 Task: Open a pull request for a new feature you've developed.
Action: Mouse moved to (948, 57)
Screenshot: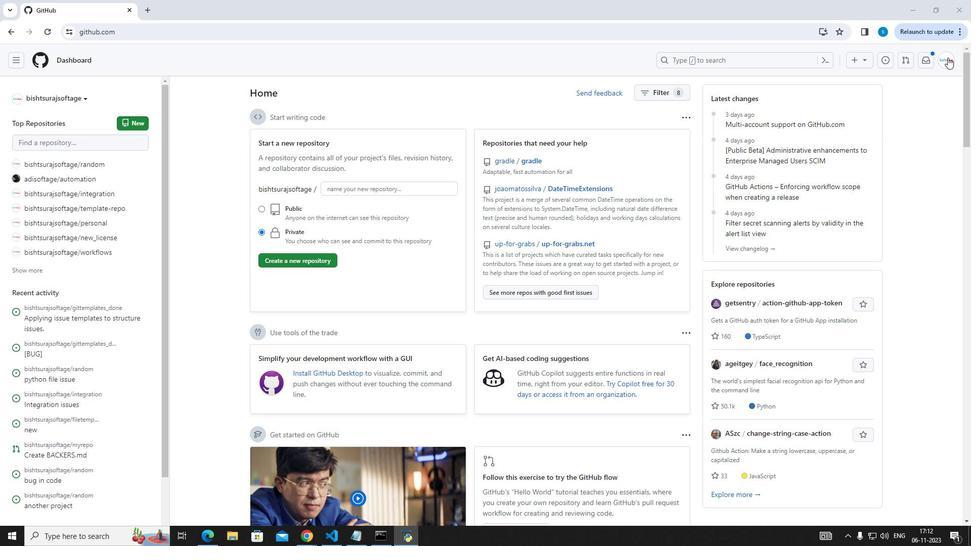 
Action: Mouse pressed left at (948, 57)
Screenshot: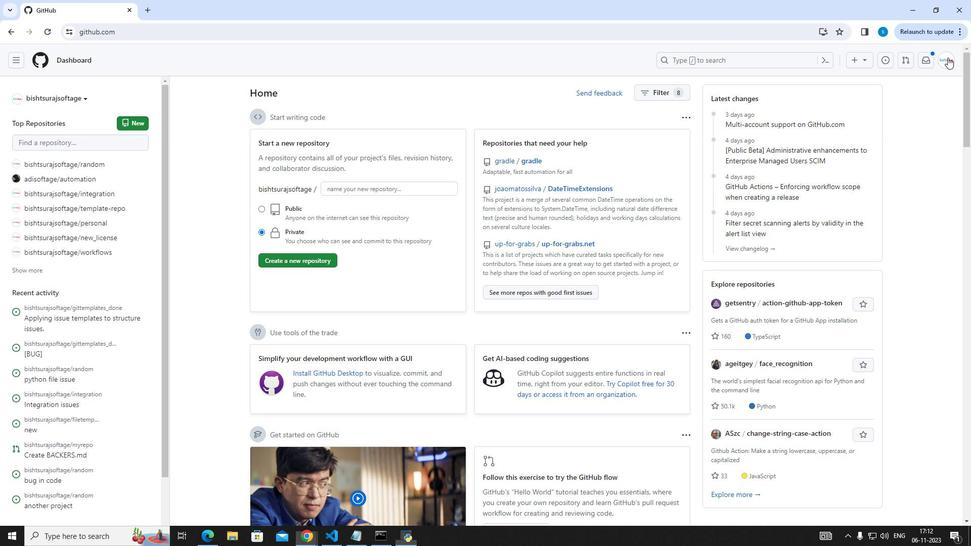 
Action: Mouse moved to (929, 148)
Screenshot: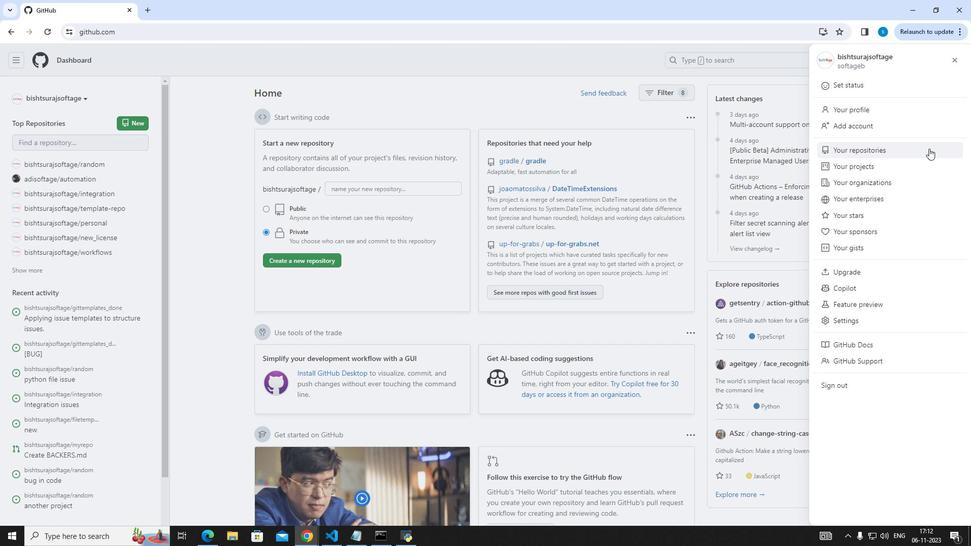 
Action: Mouse pressed left at (929, 148)
Screenshot: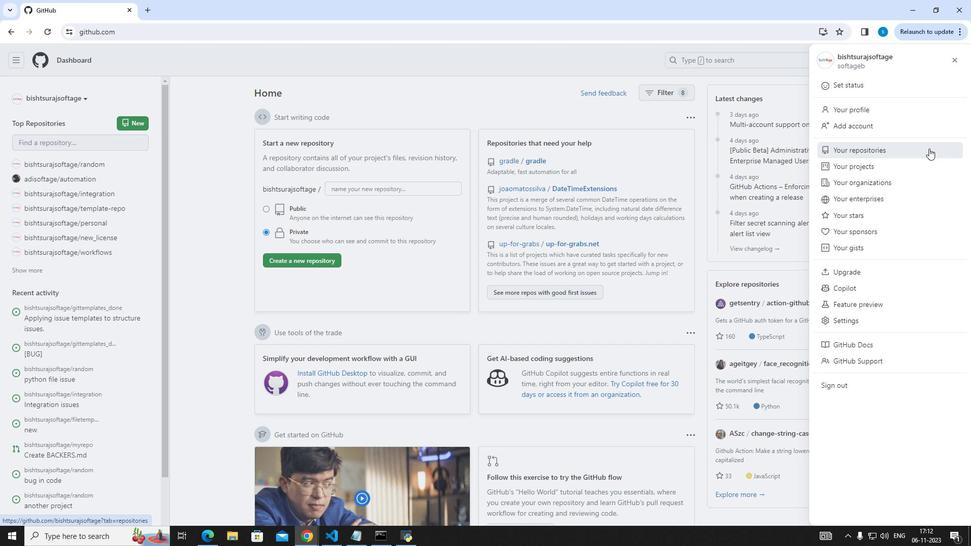 
Action: Mouse moved to (349, 332)
Screenshot: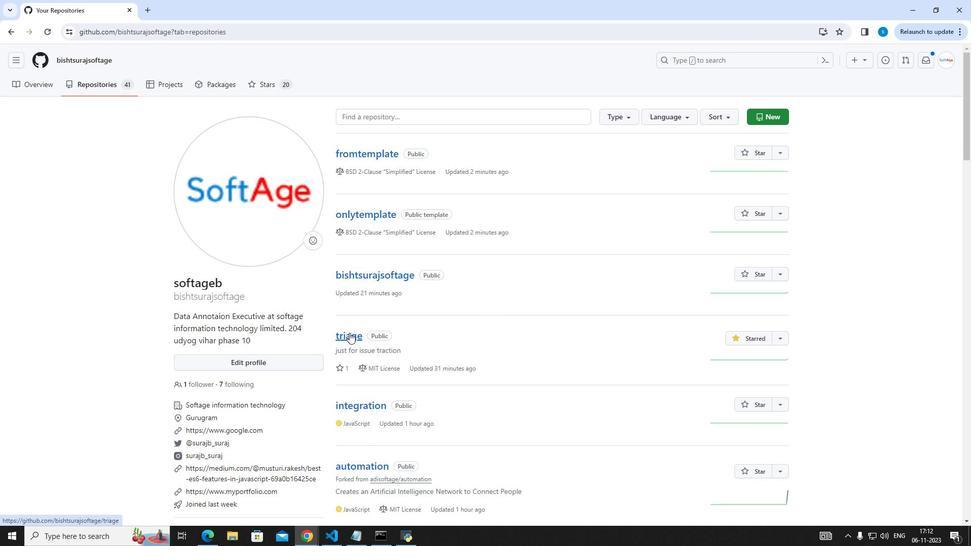 
Action: Mouse pressed left at (349, 332)
Screenshot: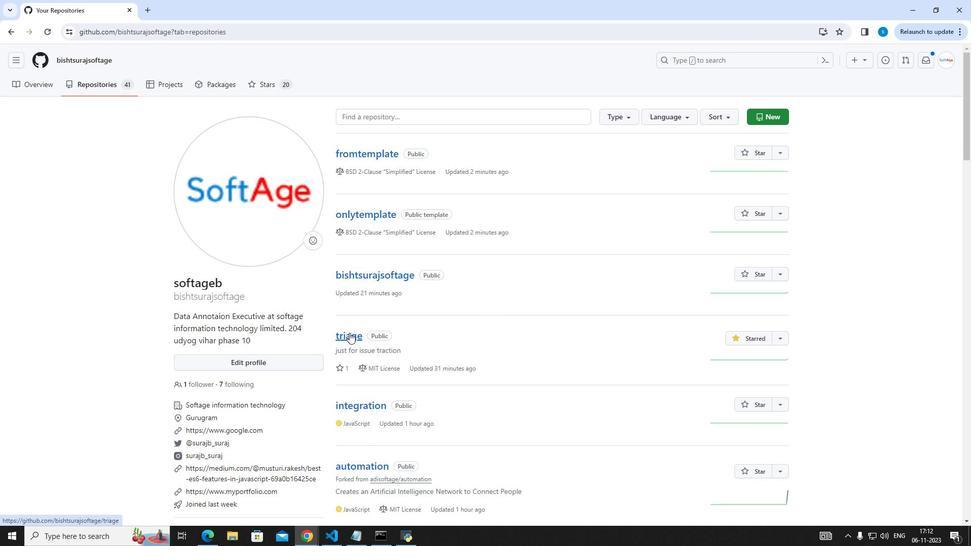 
Action: Mouse moved to (194, 143)
Screenshot: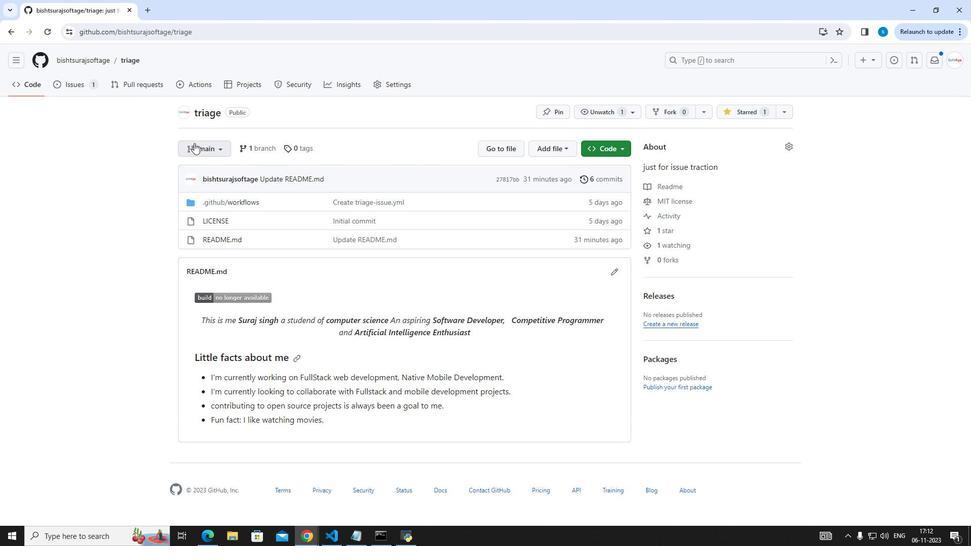 
Action: Mouse pressed left at (194, 143)
Screenshot: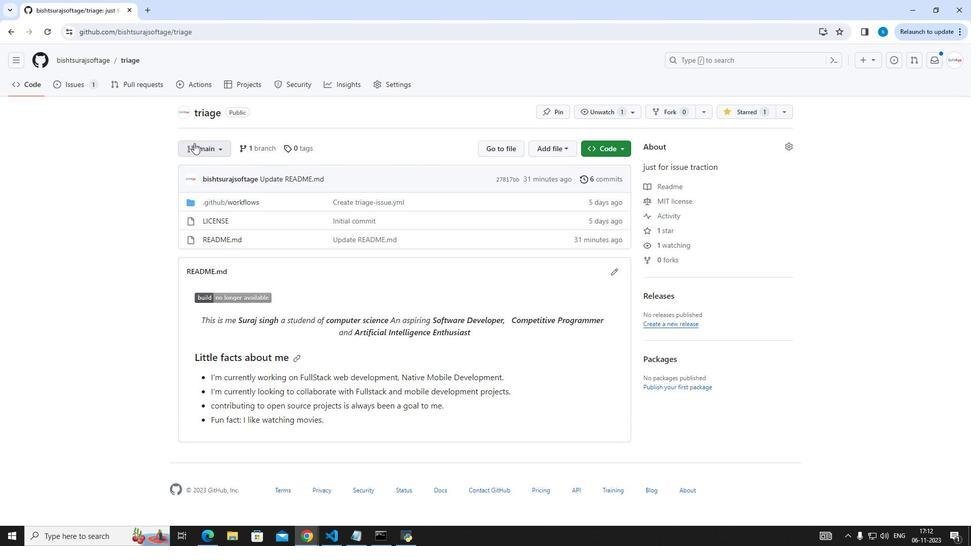
Action: Mouse moved to (205, 185)
Screenshot: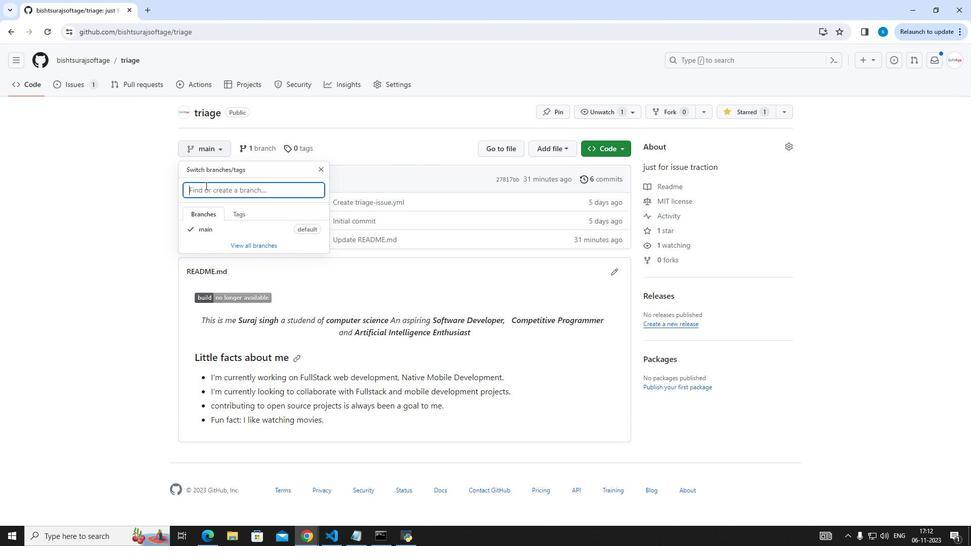 
Action: Key pressed new<Key.space>branch
Screenshot: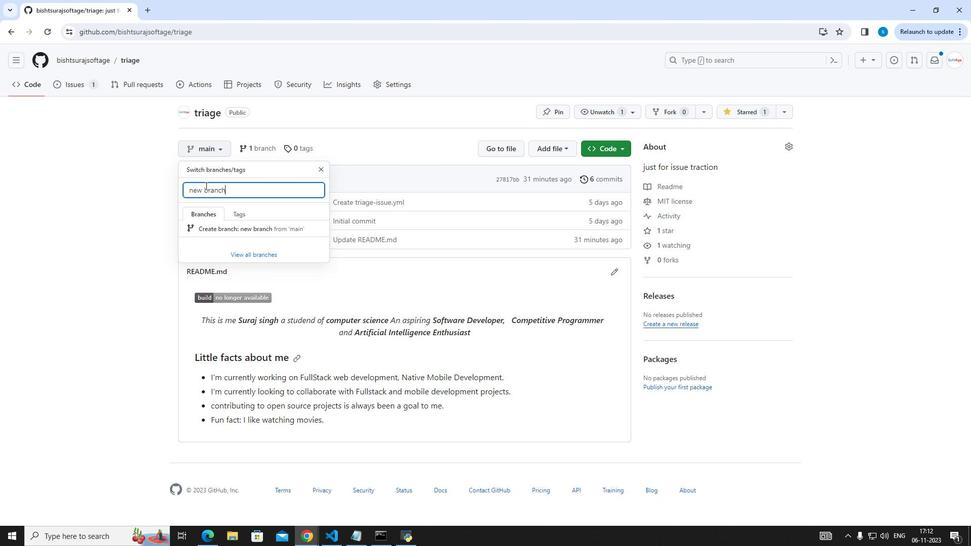 
Action: Mouse moved to (216, 226)
Screenshot: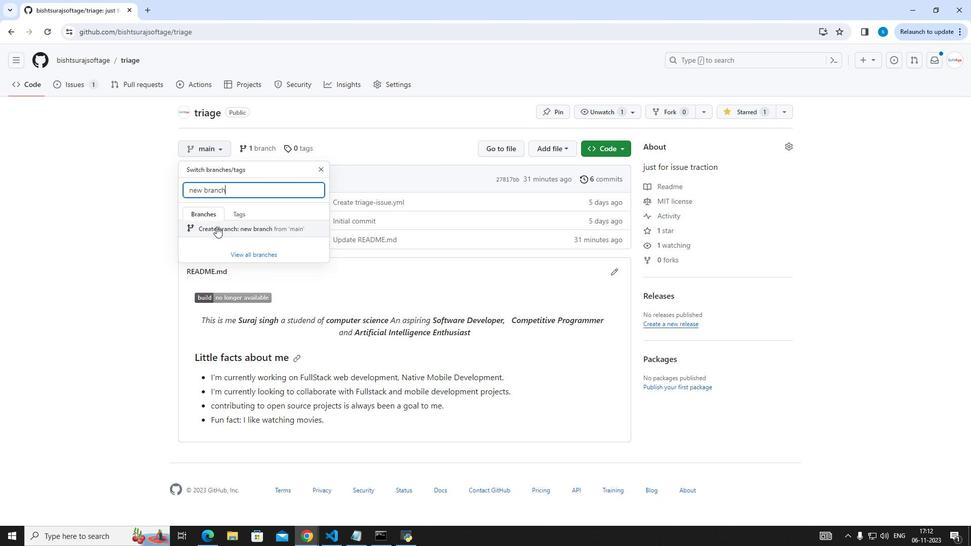 
Action: Mouse pressed left at (216, 226)
Screenshot: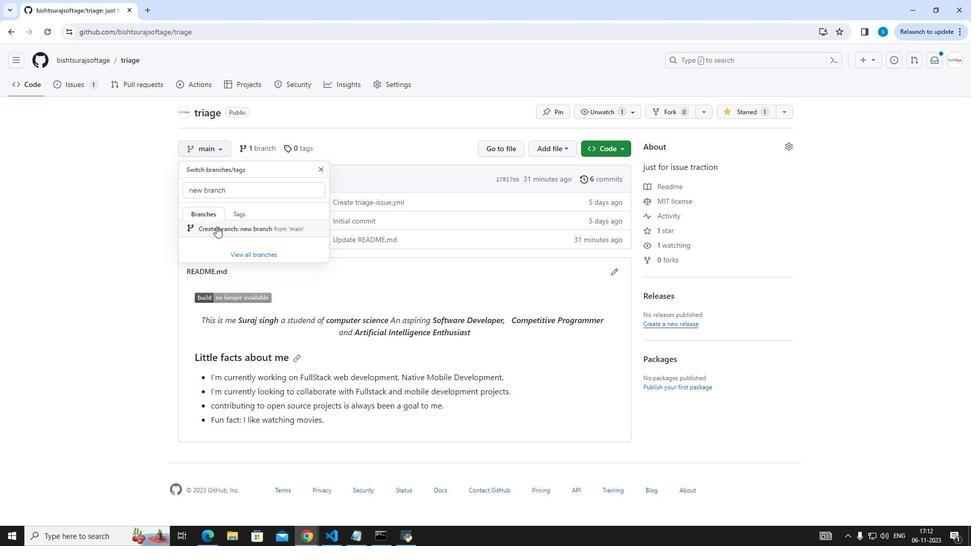
Action: Mouse moved to (543, 181)
Screenshot: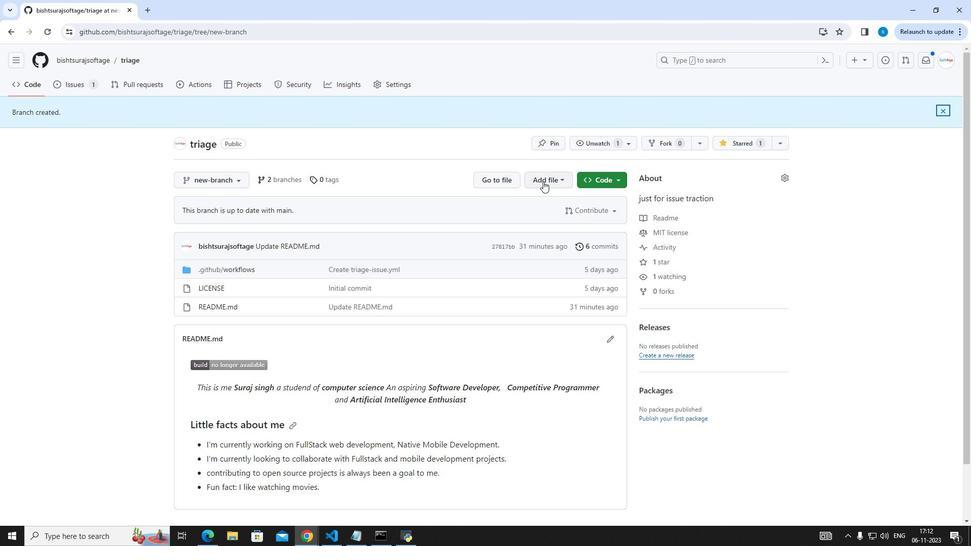 
Action: Mouse pressed left at (543, 181)
Screenshot: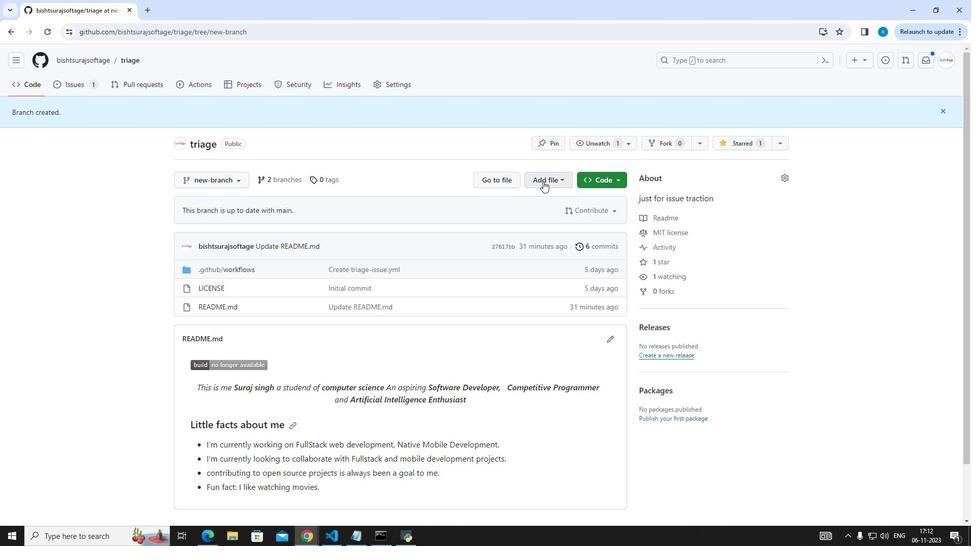 
Action: Mouse moved to (535, 193)
Screenshot: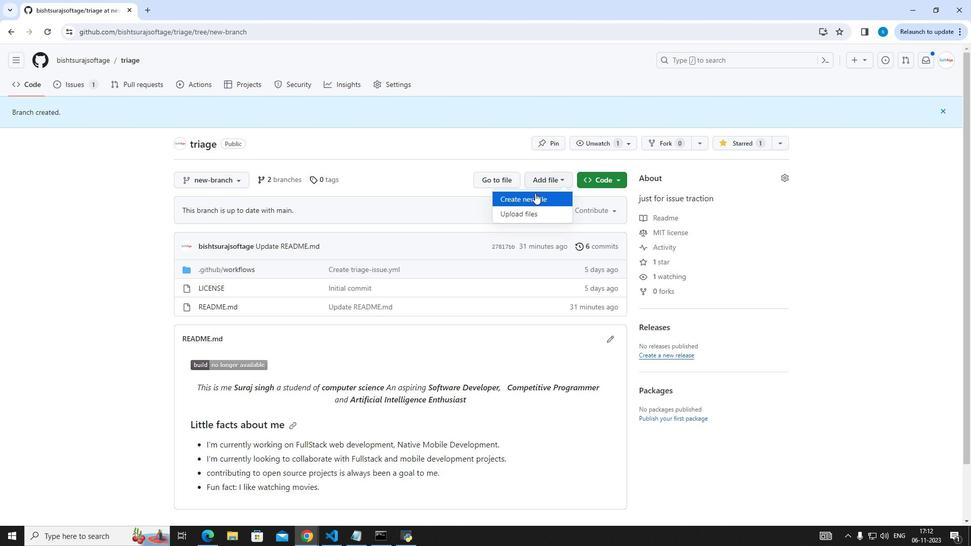 
Action: Mouse pressed left at (535, 193)
Screenshot: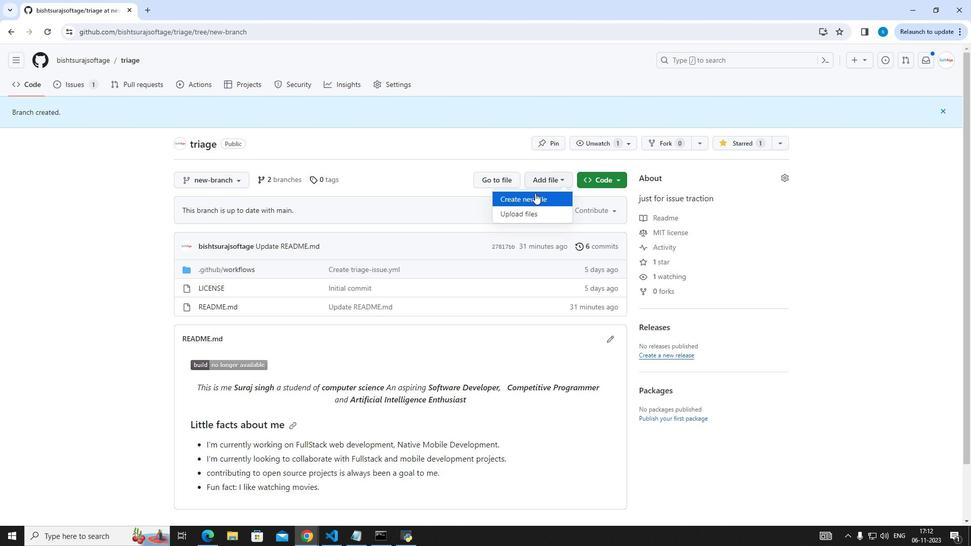 
Action: Mouse moved to (101, 120)
Screenshot: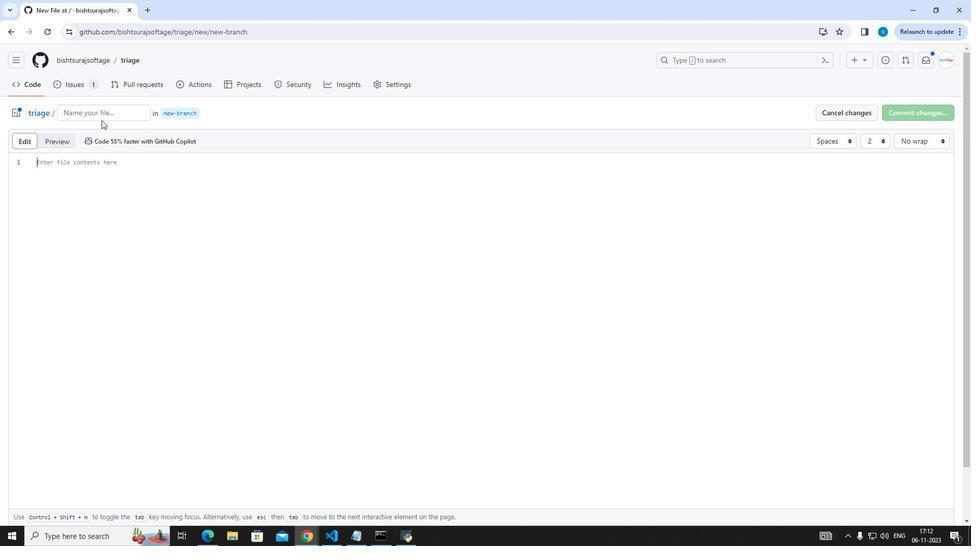 
Action: Mouse pressed left at (101, 120)
Screenshot: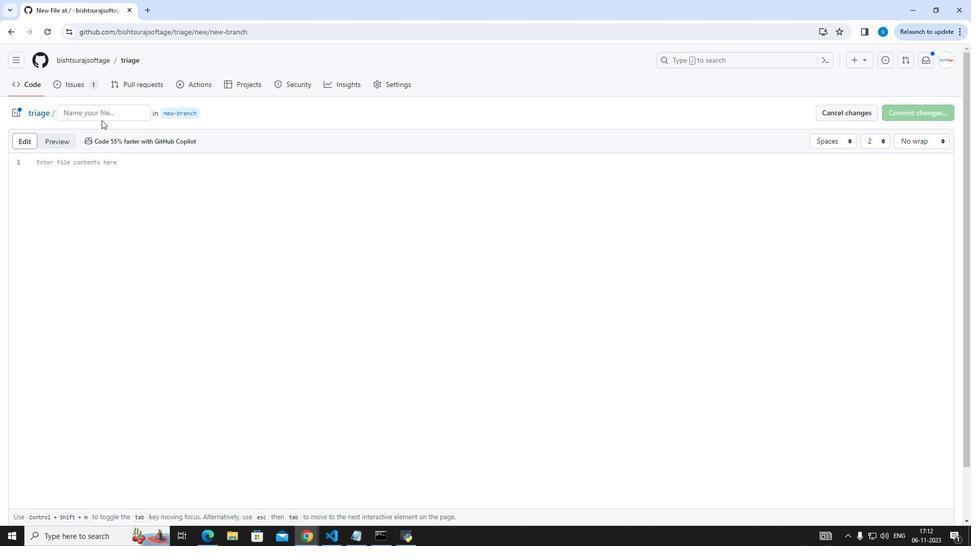 
Action: Mouse moved to (100, 116)
Screenshot: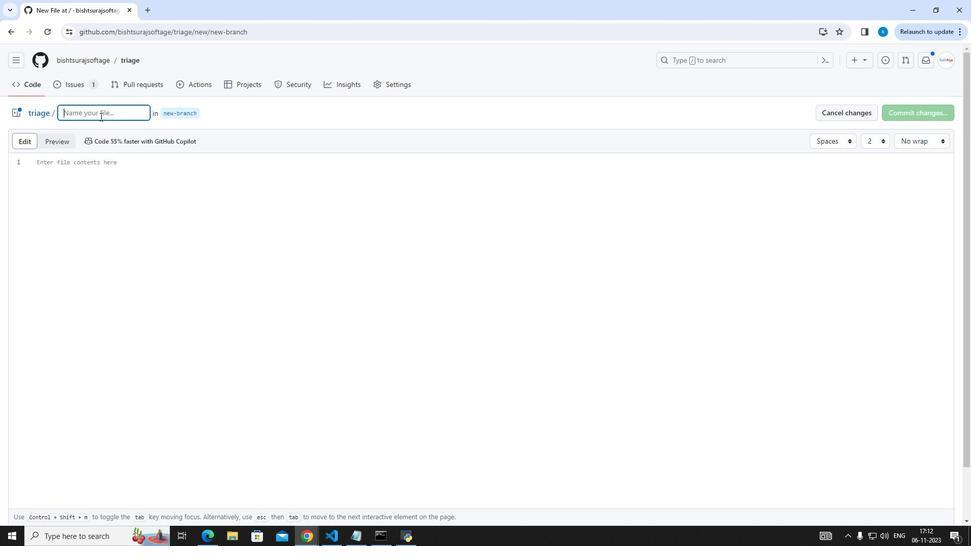 
Action: Key pressed hello.js
Screenshot: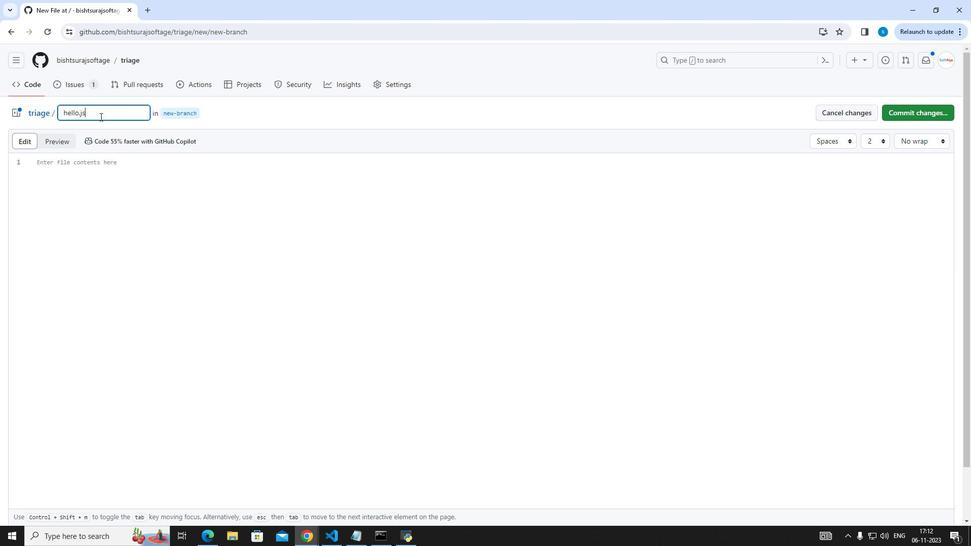 
Action: Mouse moved to (80, 203)
Screenshot: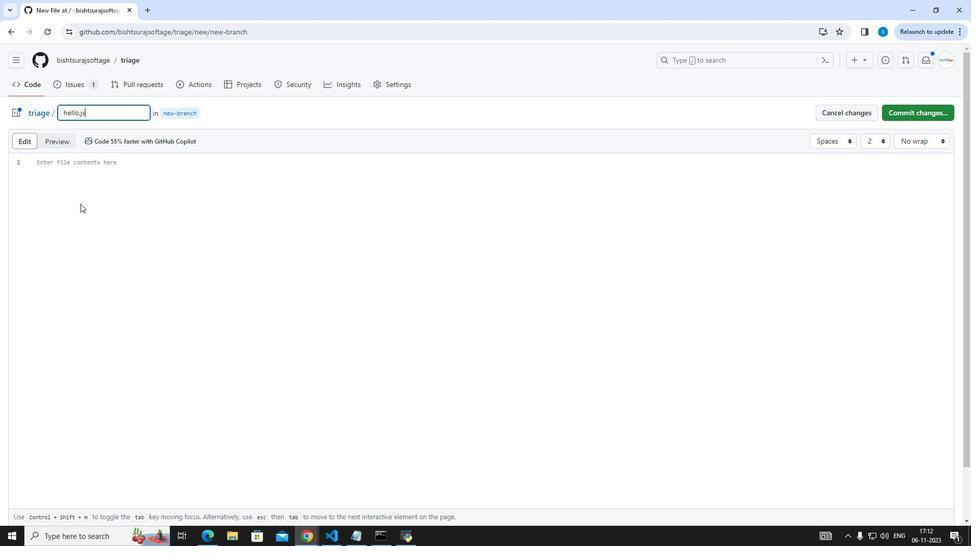 
Action: Mouse pressed left at (80, 203)
Screenshot: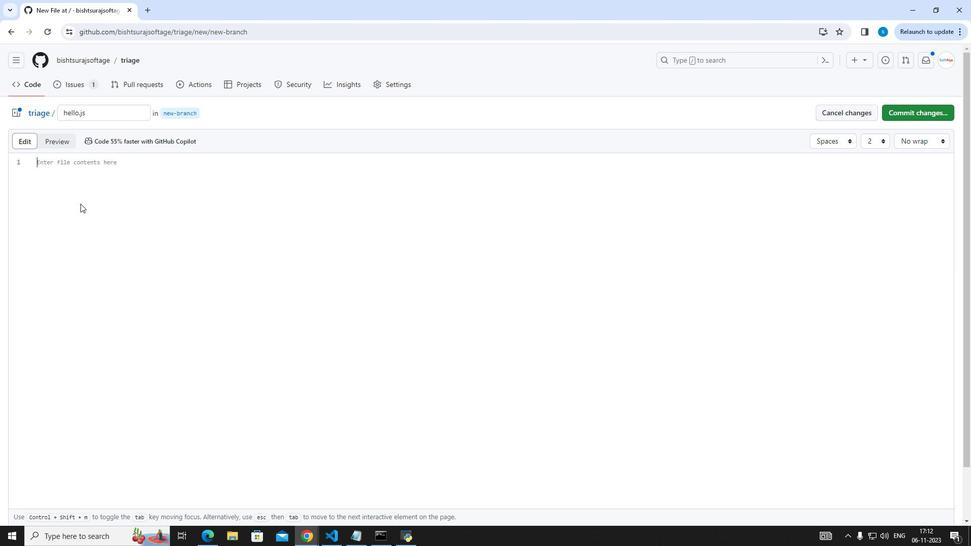 
Action: Key pressed console.log<Key.shift_r>('<Key.shift_r>Pull<Key.space>request<Key.space>for<Key.space>new<Key.space>feature'<Key.shift_r>)
Screenshot: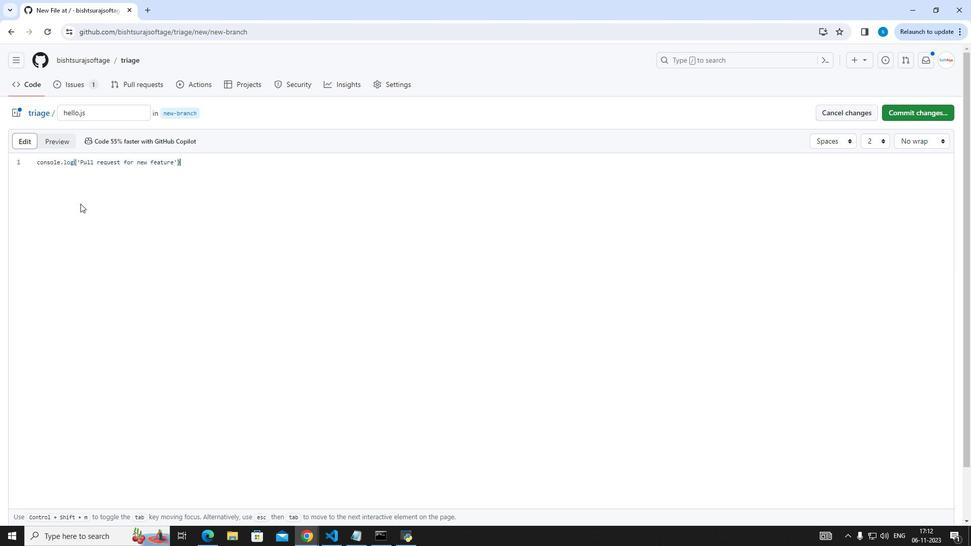 
Action: Mouse moved to (905, 112)
Screenshot: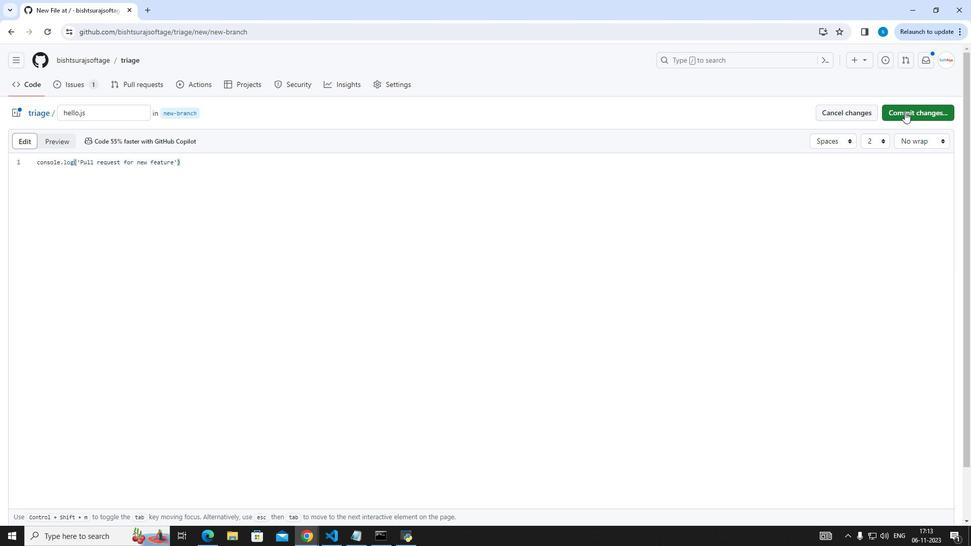 
Action: Mouse pressed left at (905, 112)
Screenshot: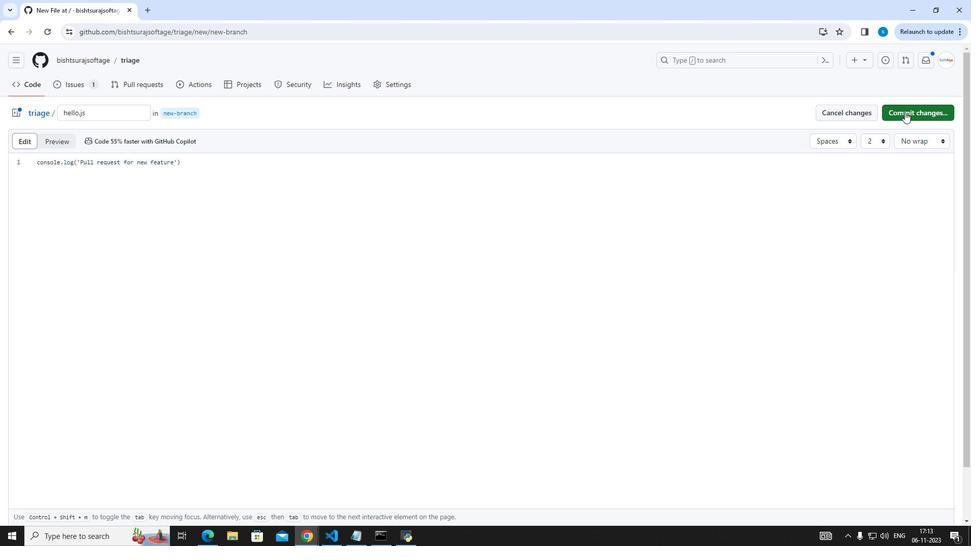 
Action: Mouse moved to (574, 392)
Screenshot: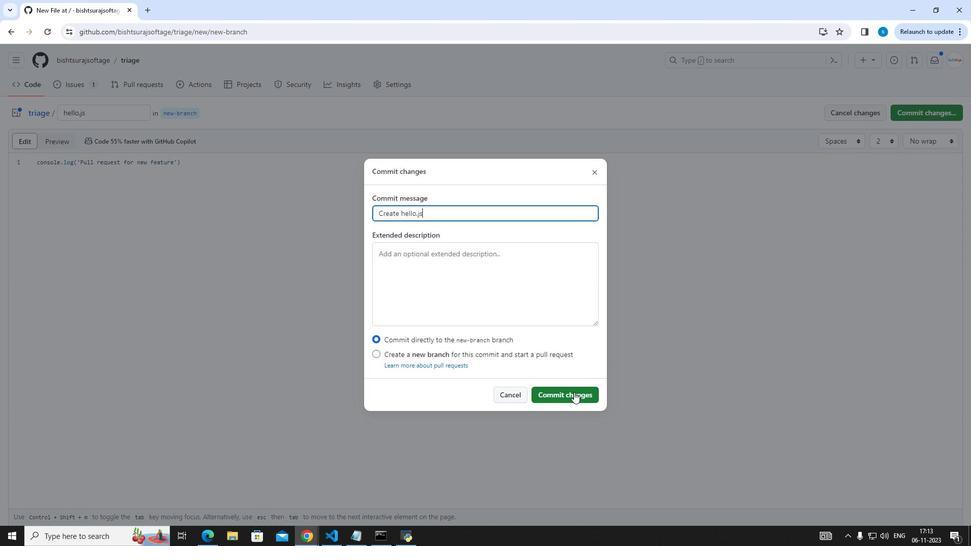 
Action: Mouse pressed left at (574, 392)
Screenshot: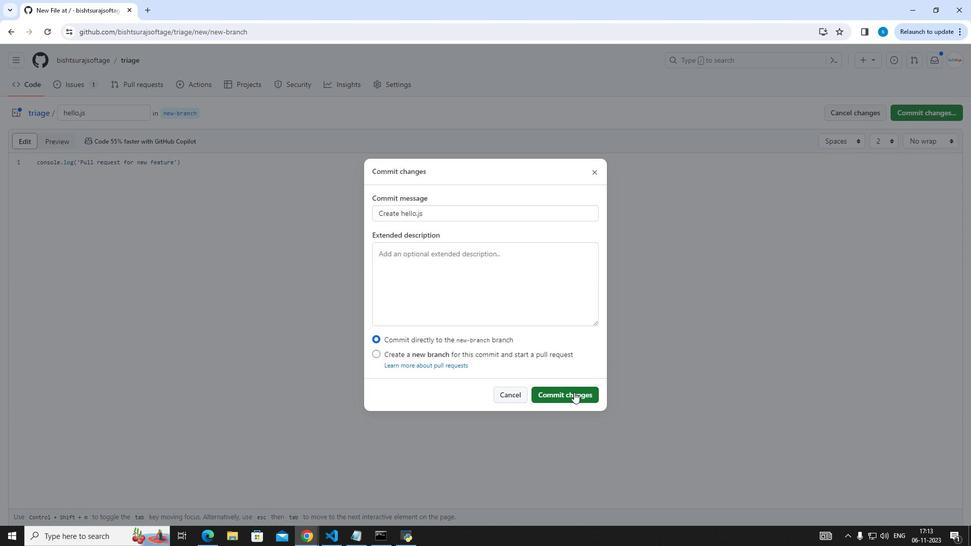 
Action: Mouse moved to (33, 85)
Screenshot: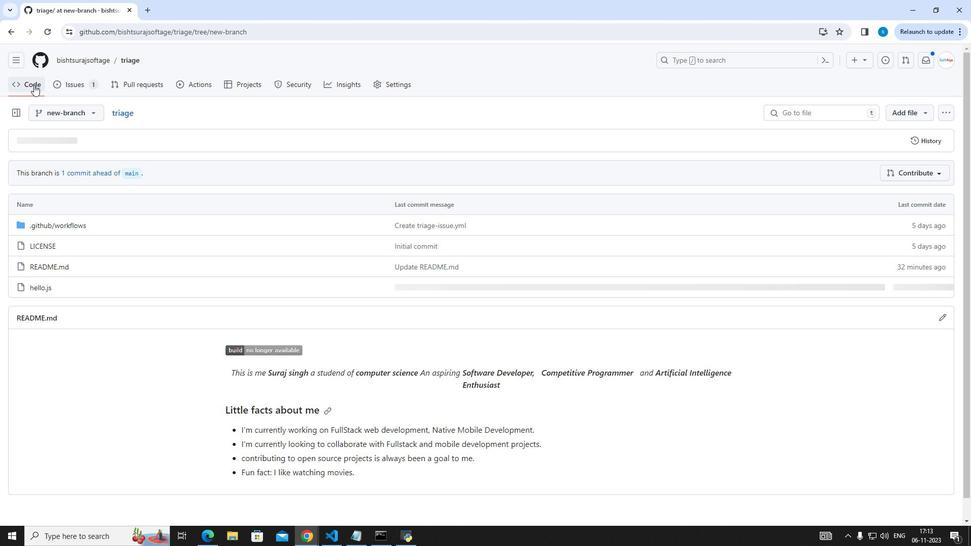 
Action: Mouse pressed left at (33, 85)
Screenshot: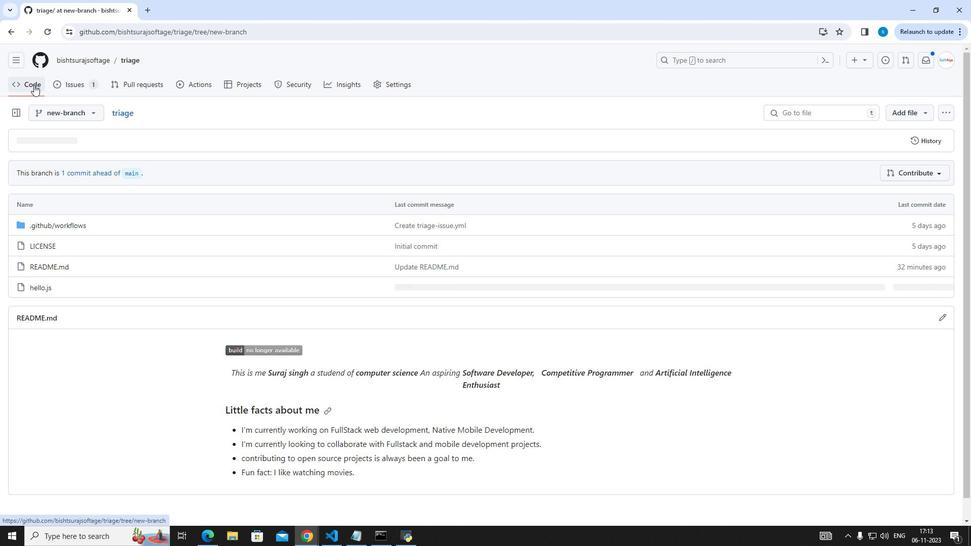 
Action: Mouse moved to (564, 155)
Screenshot: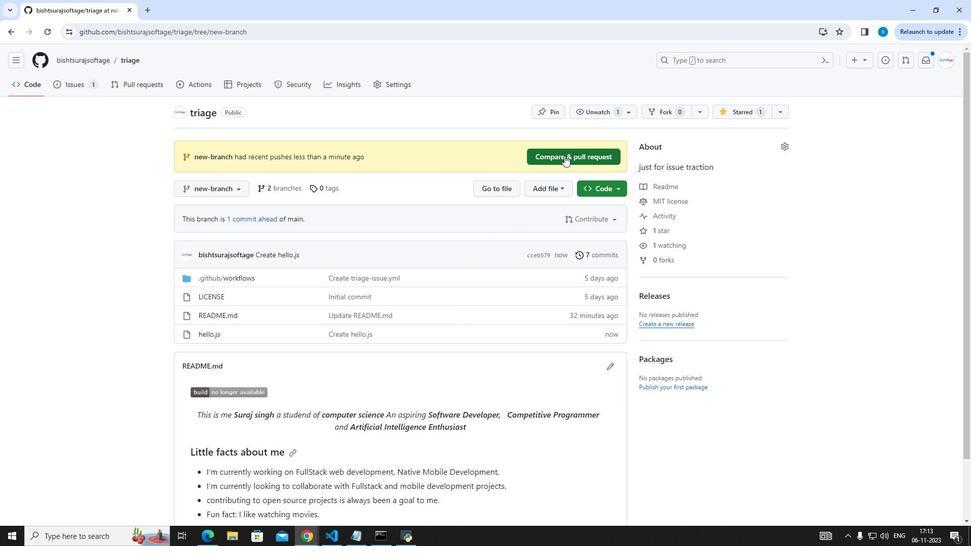 
Action: Mouse pressed left at (564, 155)
Screenshot: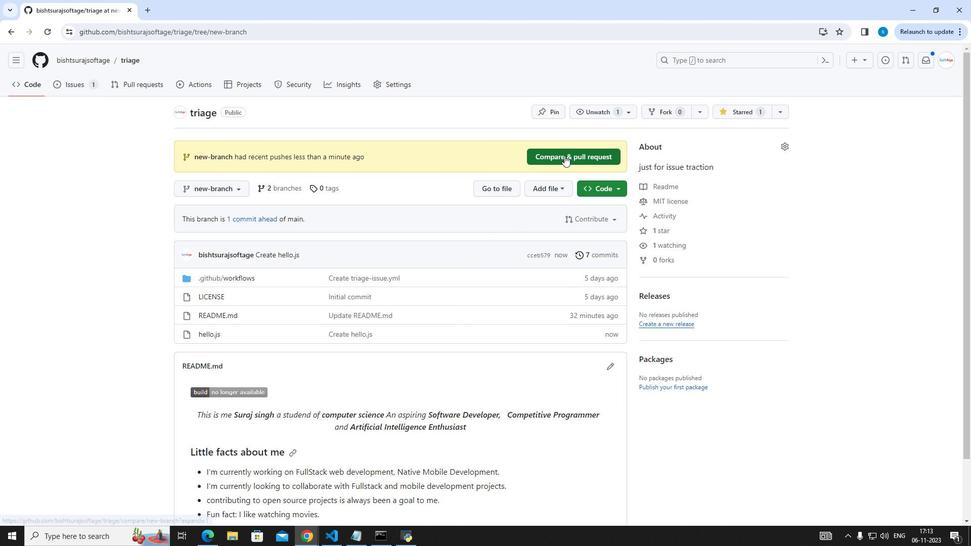 
Action: Mouse moved to (450, 314)
Screenshot: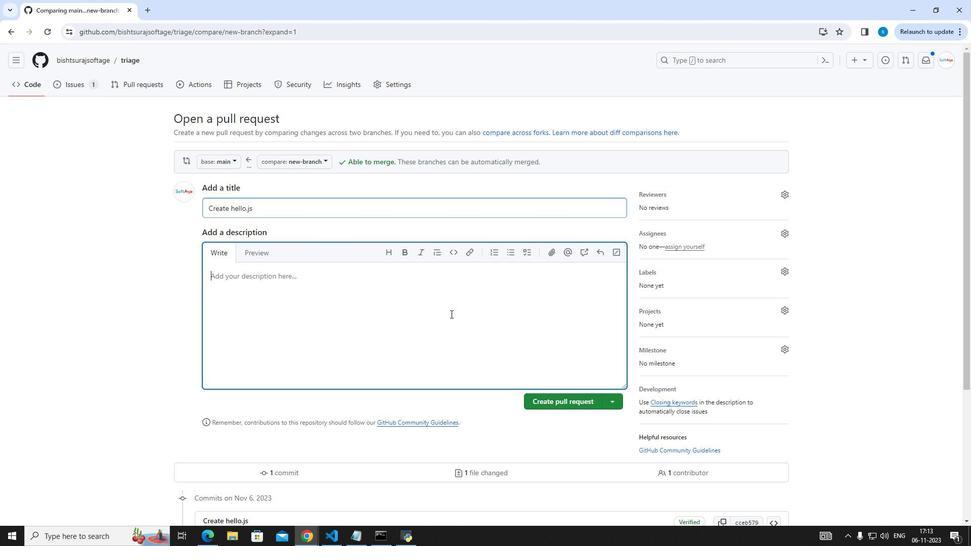 
Action: Mouse pressed left at (450, 314)
Screenshot: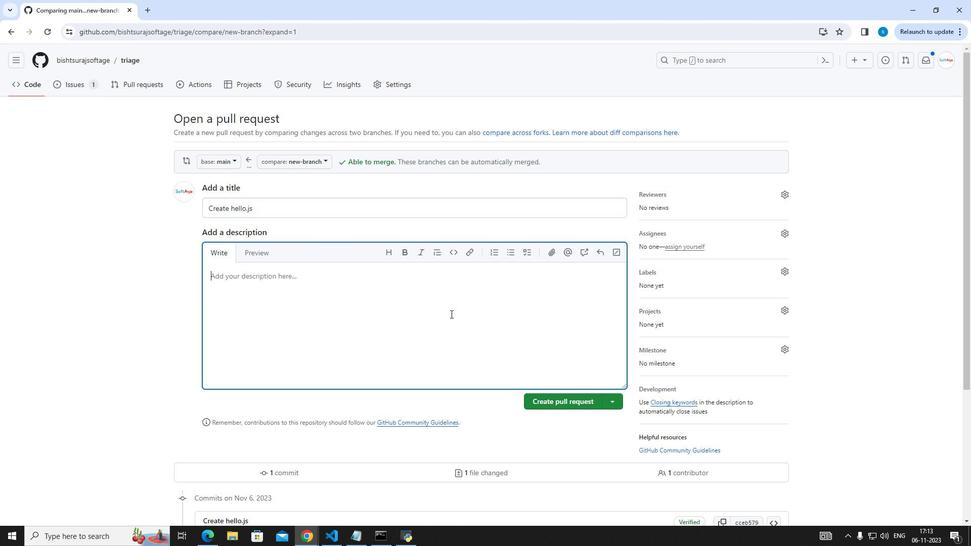 
Action: Key pressed created<Key.space>a<Key.space>f<Key.backspace>new<Key.space>feature.
Screenshot: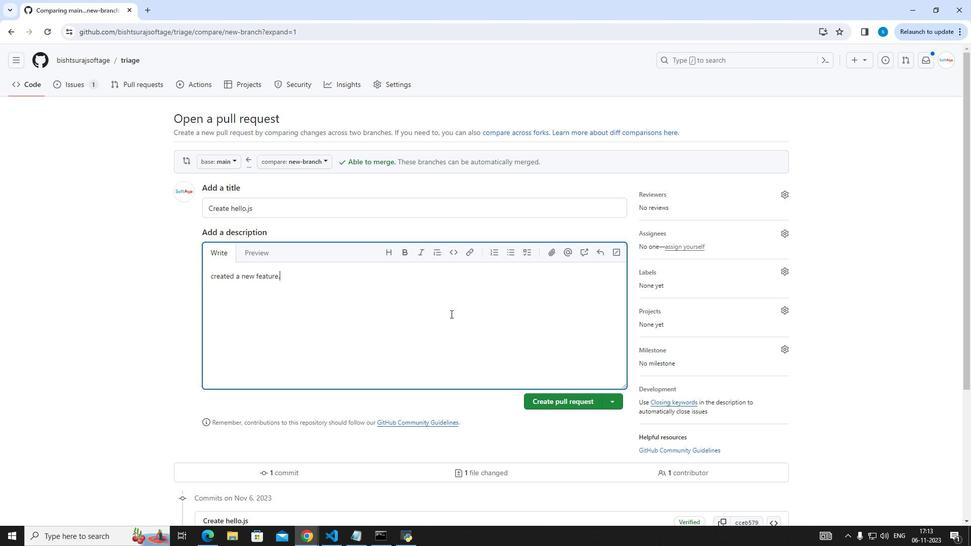 
Action: Mouse moved to (555, 406)
Screenshot: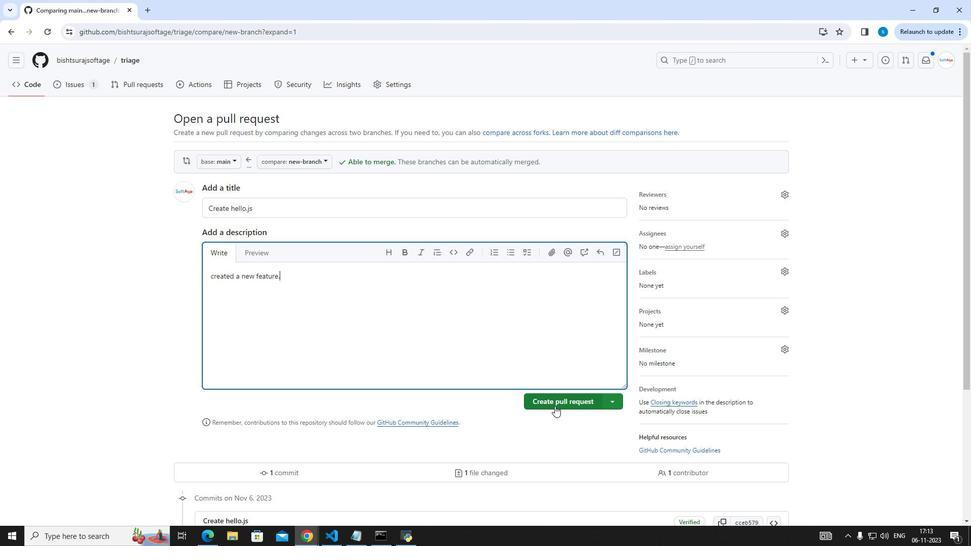 
Action: Mouse pressed left at (555, 406)
Screenshot: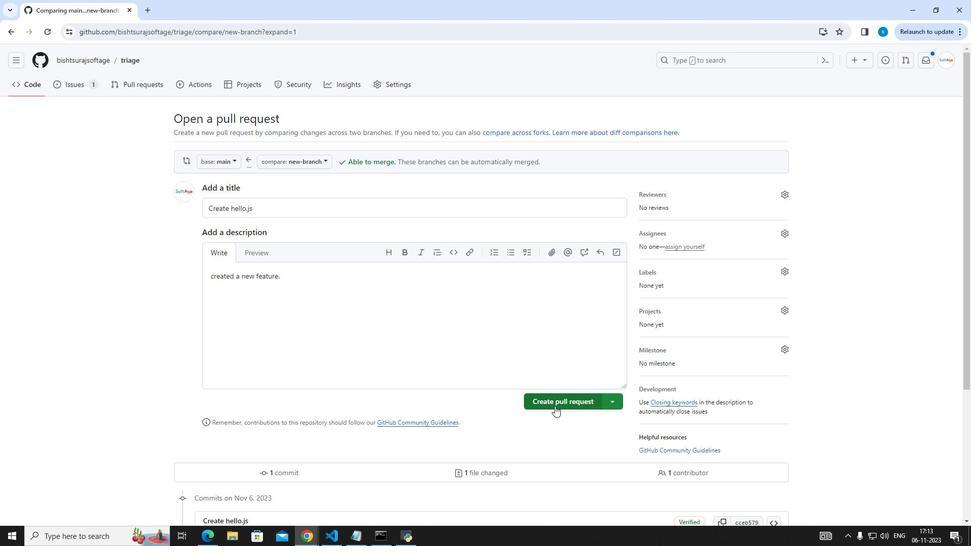 
Action: Mouse moved to (255, 399)
Screenshot: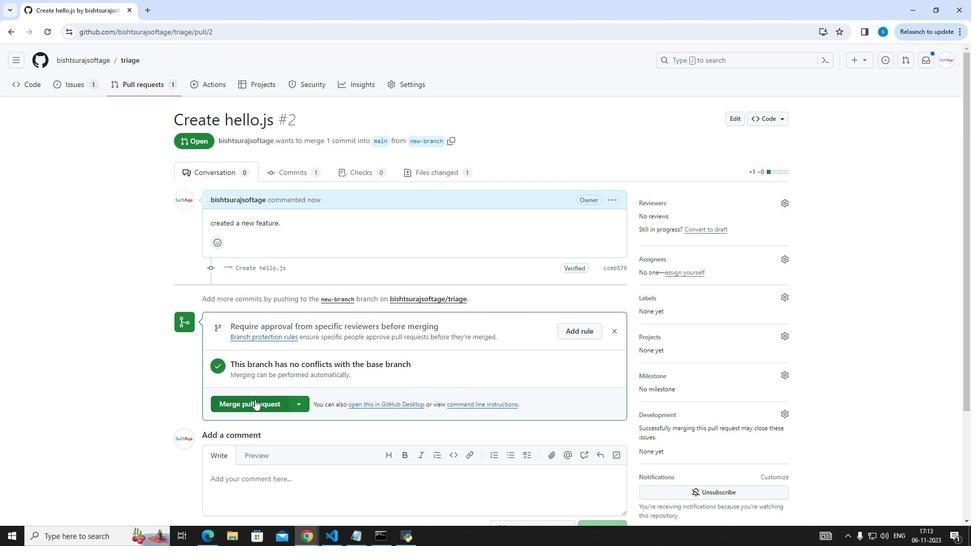 
Action: Mouse pressed left at (255, 399)
Screenshot: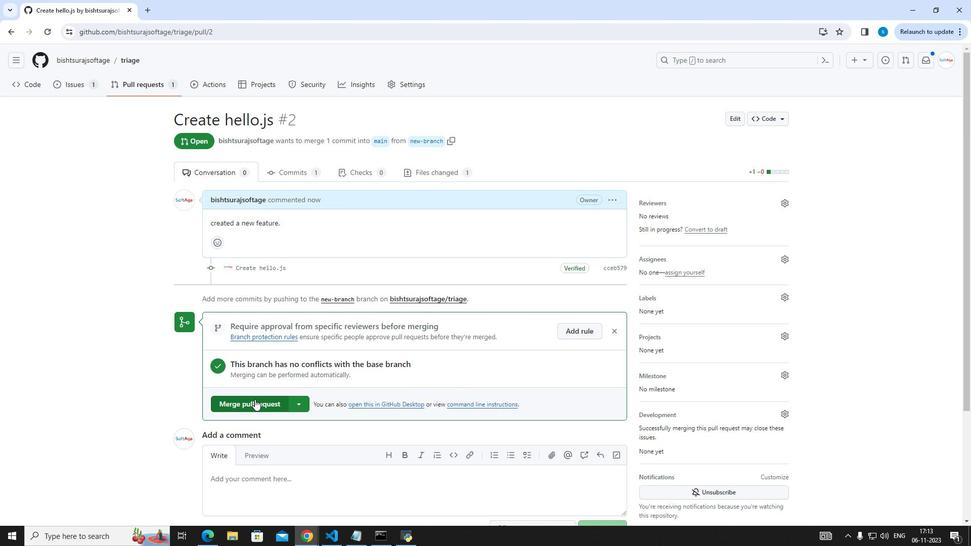 
Action: Mouse pressed left at (255, 399)
Screenshot: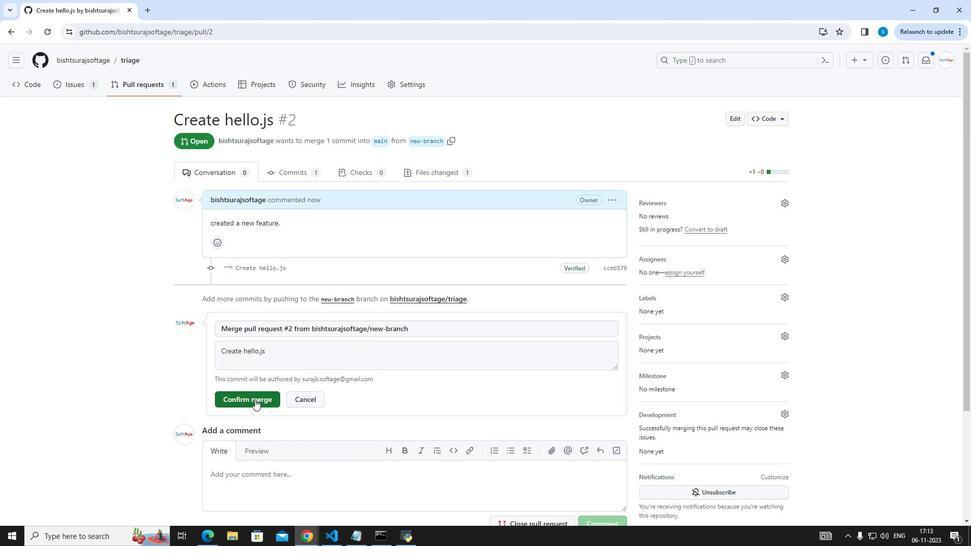 
Action: Mouse moved to (180, 254)
Screenshot: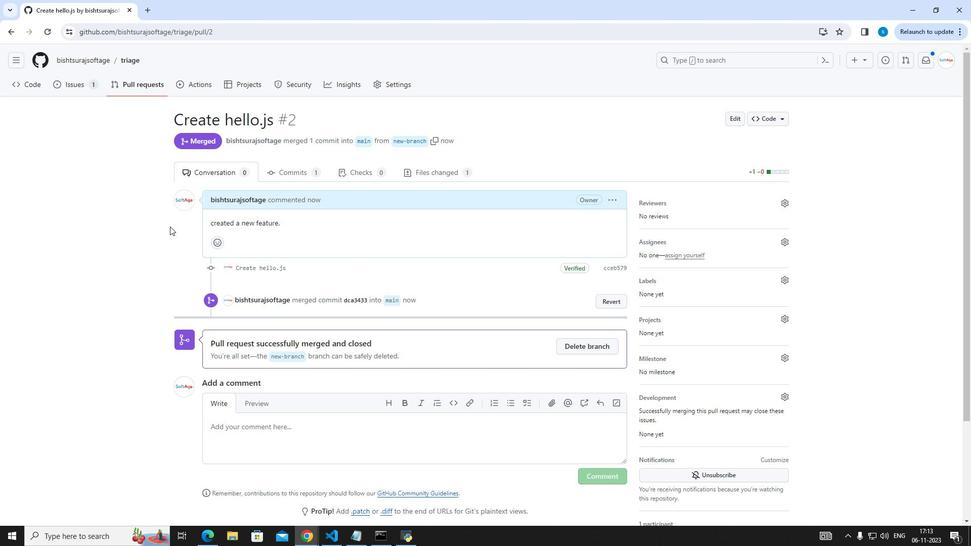 
